 Task: Change the mux module for muxers to "Ogg/OGM muxer".
Action: Mouse moved to (98, 14)
Screenshot: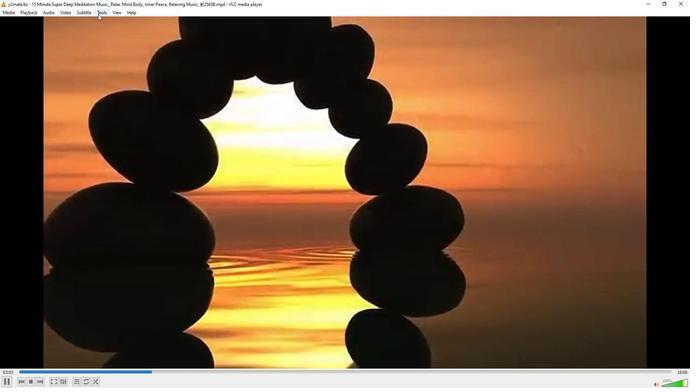 
Action: Mouse pressed left at (98, 14)
Screenshot: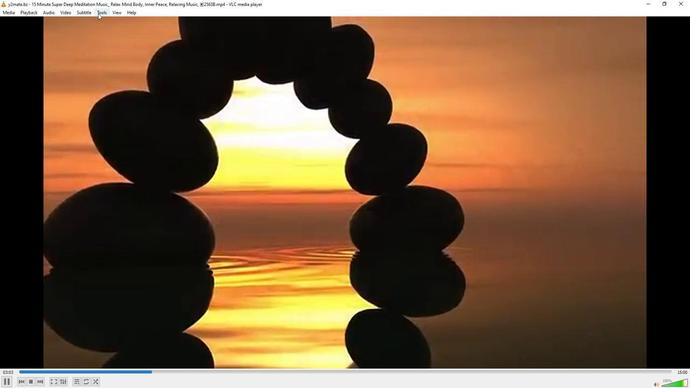 
Action: Mouse moved to (121, 97)
Screenshot: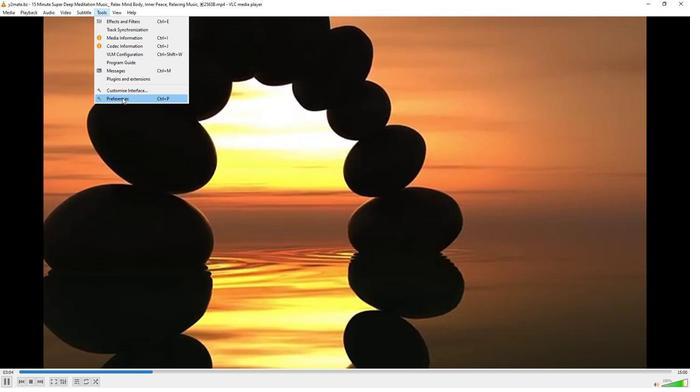 
Action: Mouse pressed left at (121, 97)
Screenshot: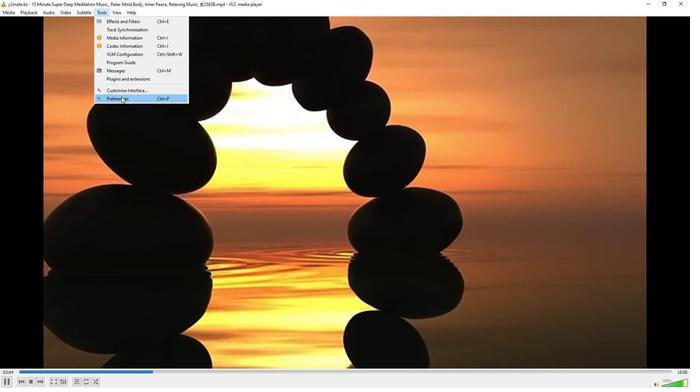 
Action: Mouse moved to (228, 315)
Screenshot: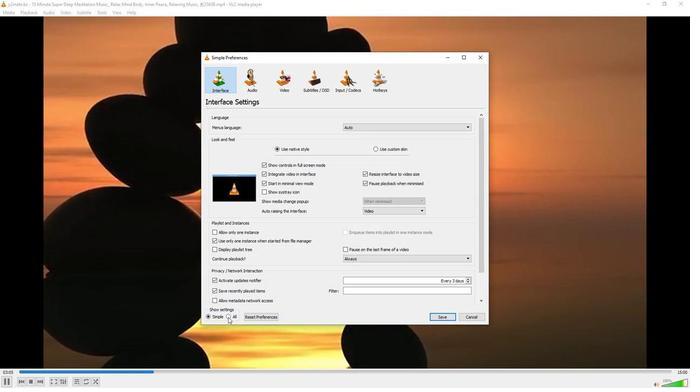 
Action: Mouse pressed left at (228, 315)
Screenshot: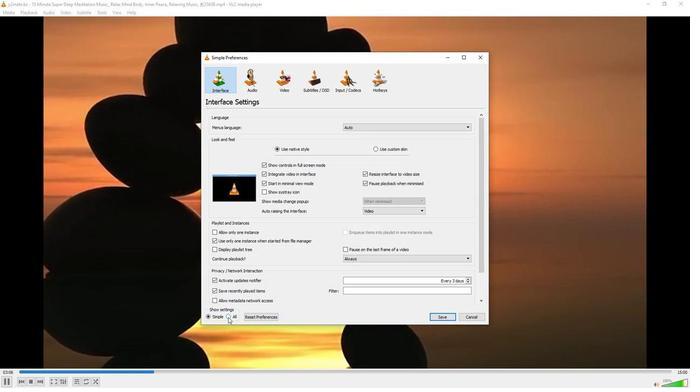 
Action: Mouse moved to (233, 266)
Screenshot: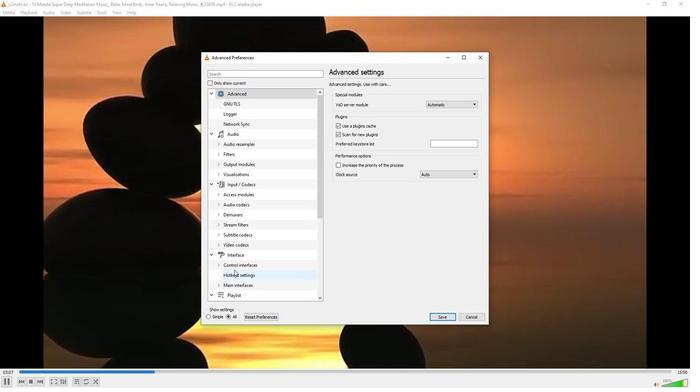 
Action: Mouse scrolled (233, 266) with delta (0, 0)
Screenshot: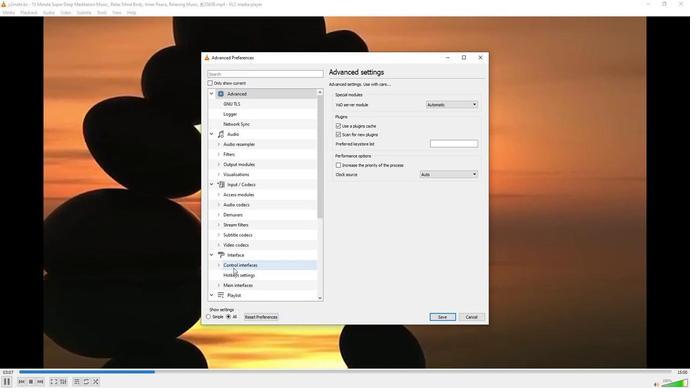 
Action: Mouse moved to (232, 263)
Screenshot: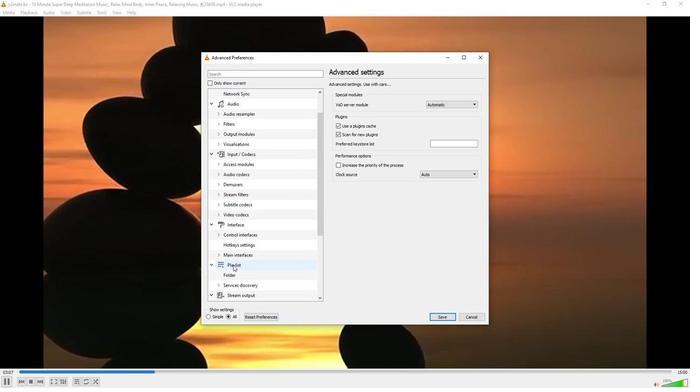 
Action: Mouse scrolled (232, 263) with delta (0, 0)
Screenshot: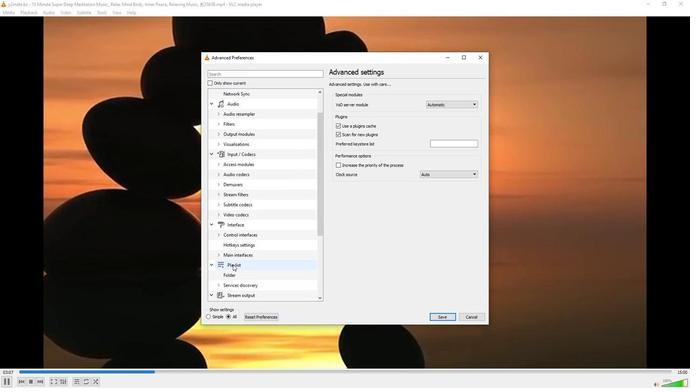 
Action: Mouse moved to (232, 283)
Screenshot: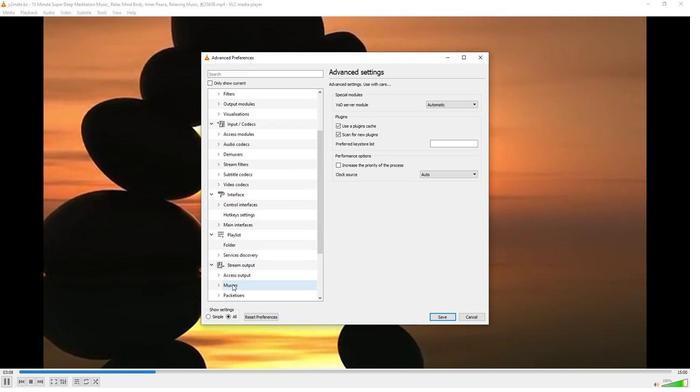 
Action: Mouse pressed left at (232, 283)
Screenshot: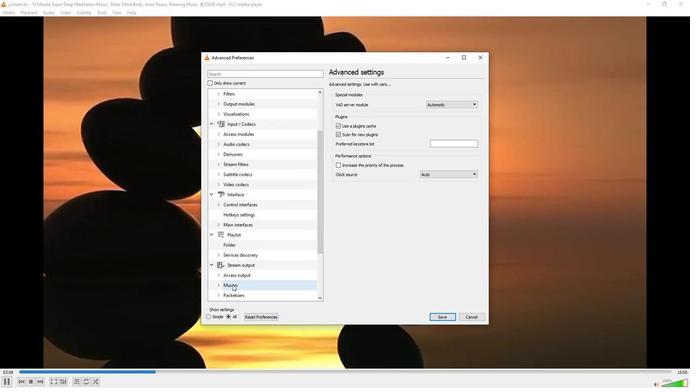 
Action: Mouse moved to (477, 110)
Screenshot: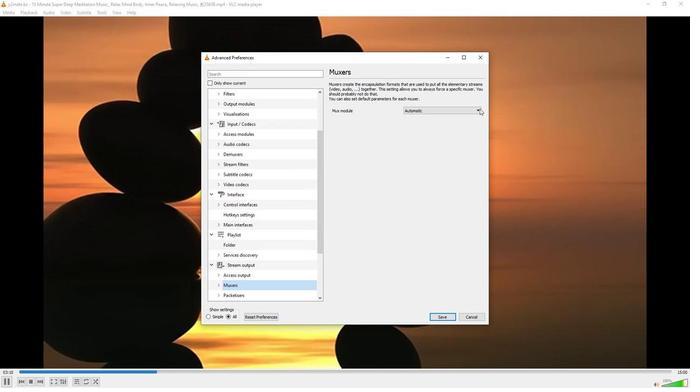
Action: Mouse pressed left at (477, 110)
Screenshot: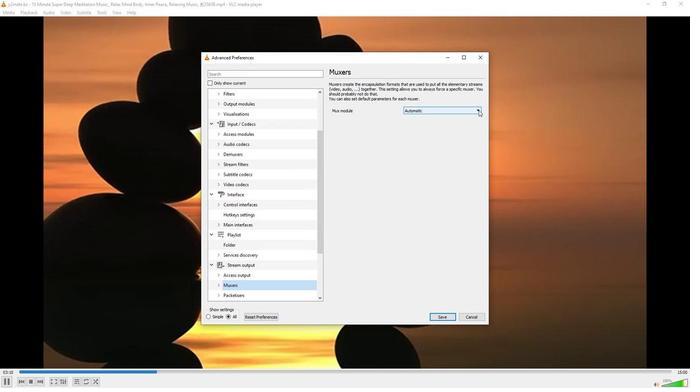 
Action: Mouse moved to (429, 131)
Screenshot: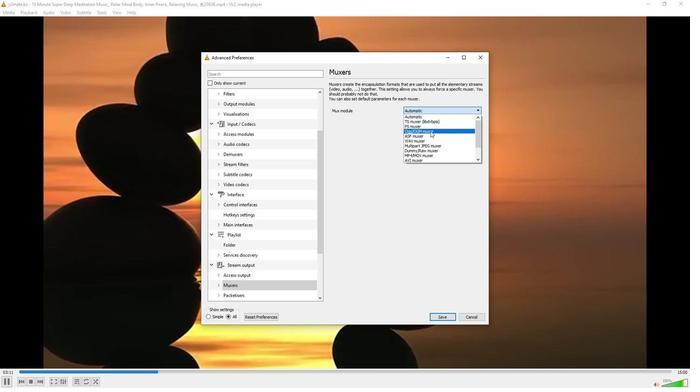 
Action: Mouse pressed left at (429, 131)
Screenshot: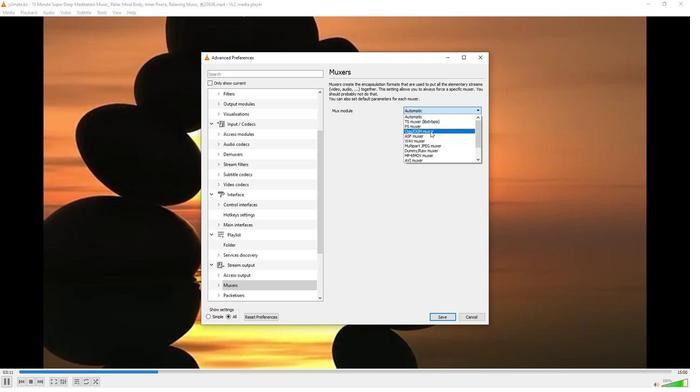 
Action: Mouse moved to (405, 216)
Screenshot: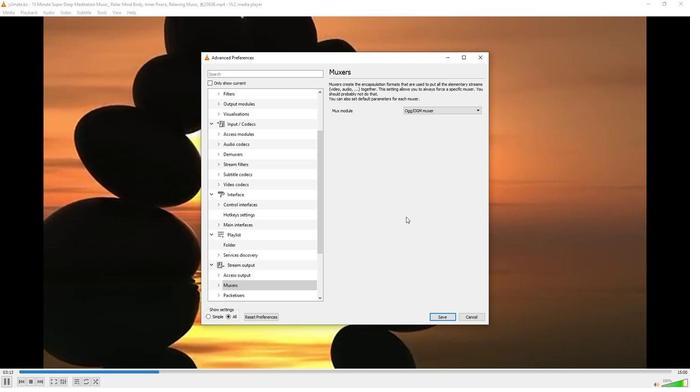 
